 Task: Add a condition where "Channel Is Text" in unsolved tickets in your groups.
Action: Mouse moved to (103, 364)
Screenshot: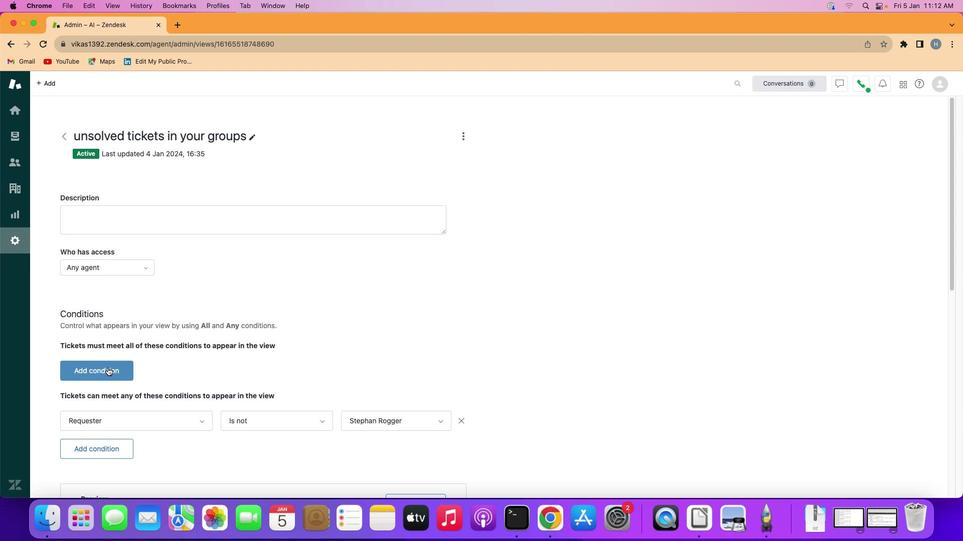 
Action: Mouse pressed left at (103, 364)
Screenshot: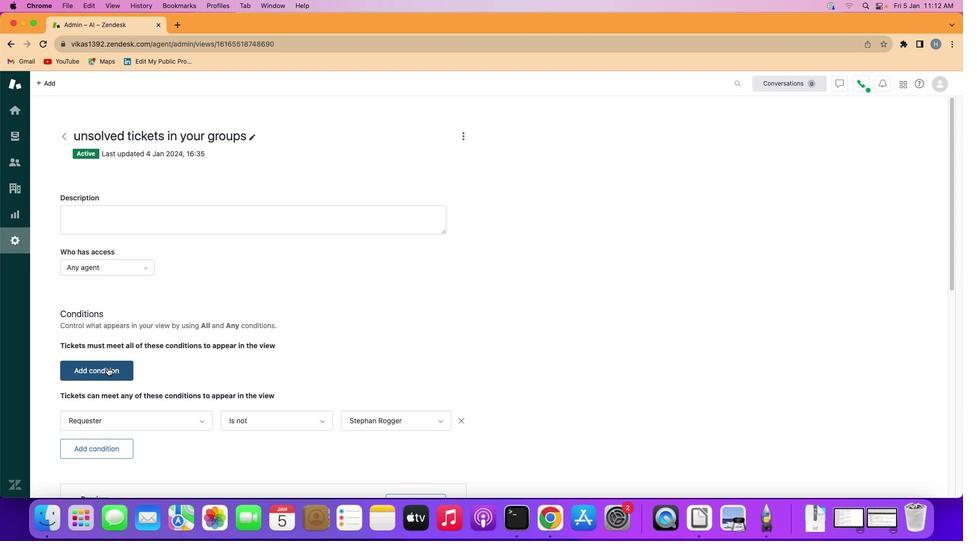 
Action: Mouse moved to (107, 362)
Screenshot: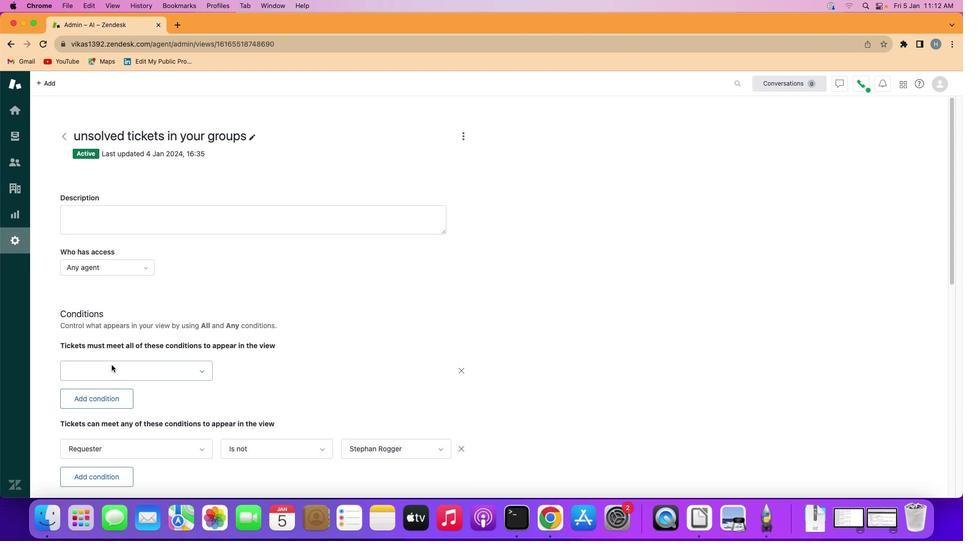 
Action: Mouse pressed left at (107, 362)
Screenshot: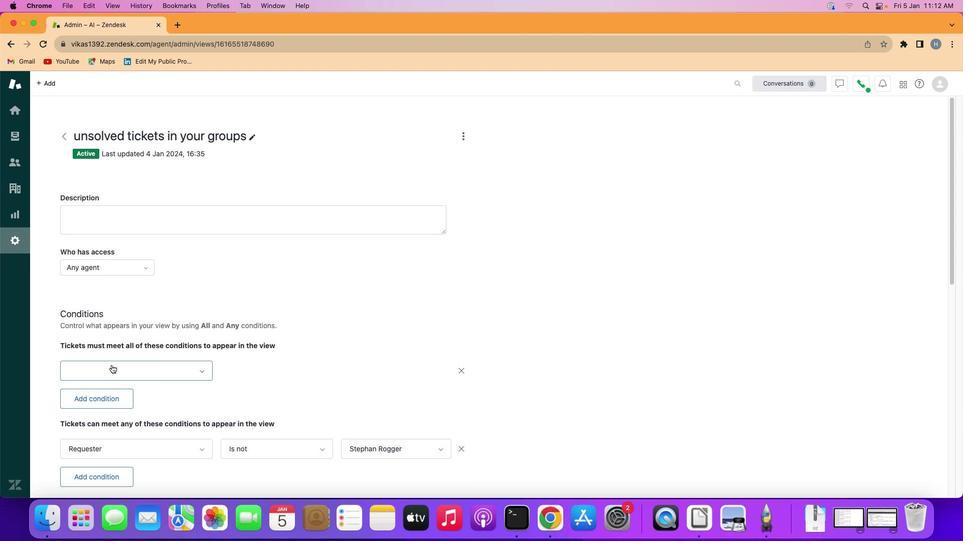 
Action: Mouse moved to (123, 284)
Screenshot: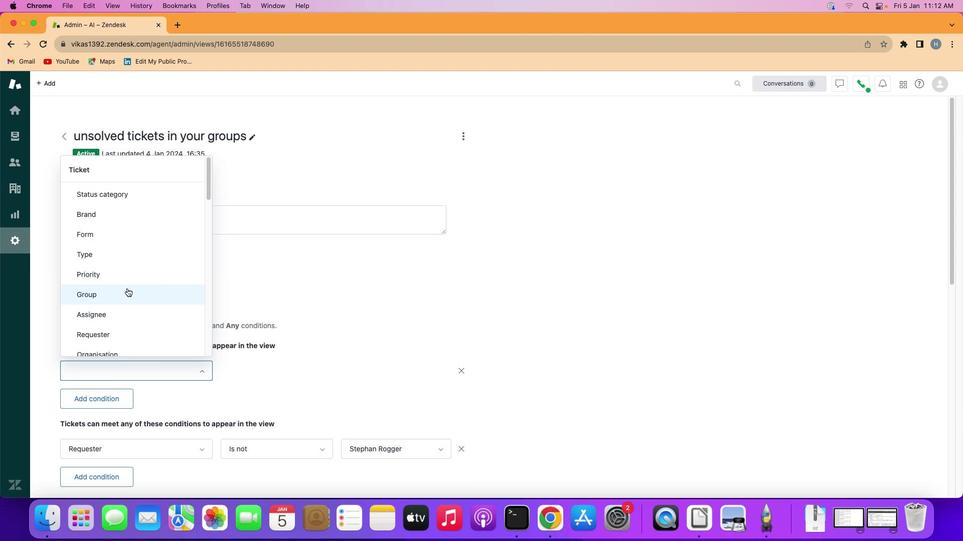 
Action: Mouse scrolled (123, 284) with delta (-3, -3)
Screenshot: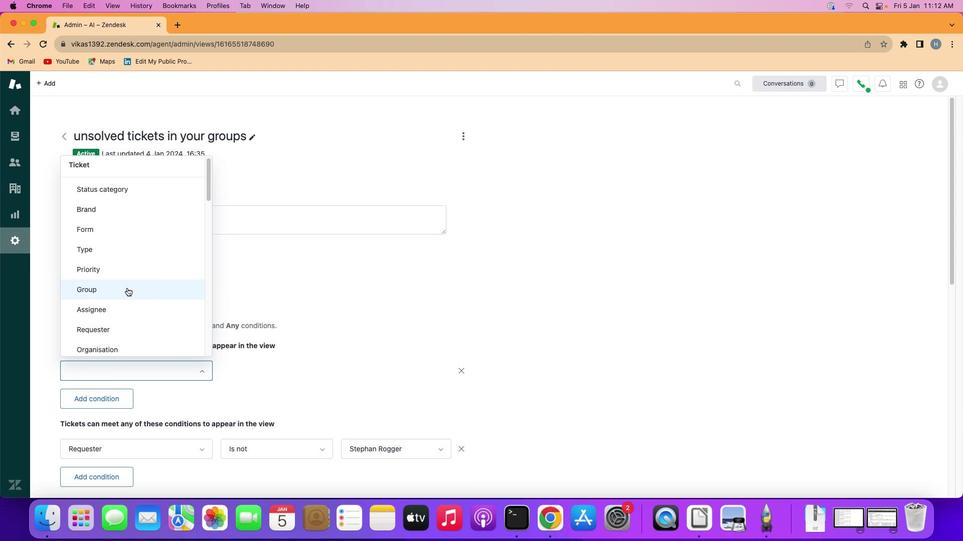 
Action: Mouse scrolled (123, 284) with delta (-3, -3)
Screenshot: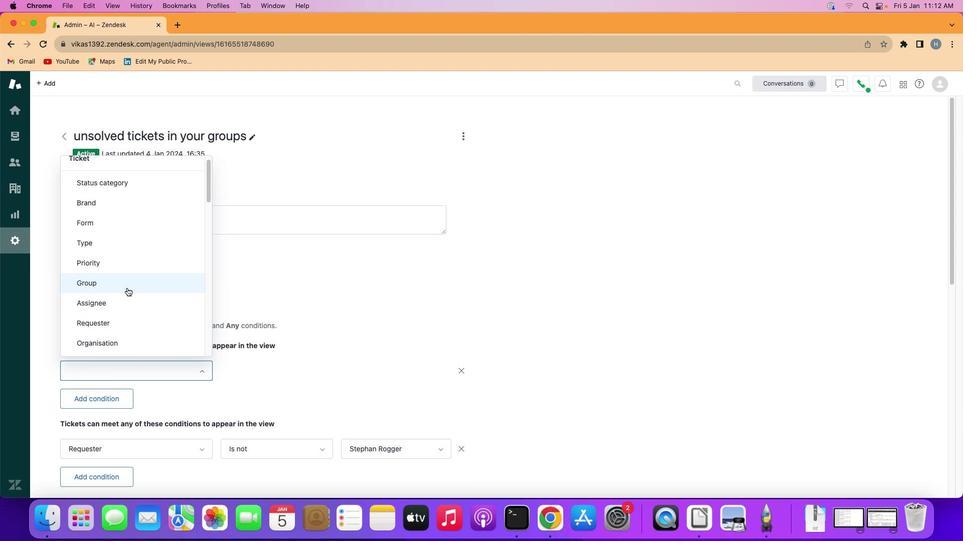 
Action: Mouse scrolled (123, 284) with delta (-3, -4)
Screenshot: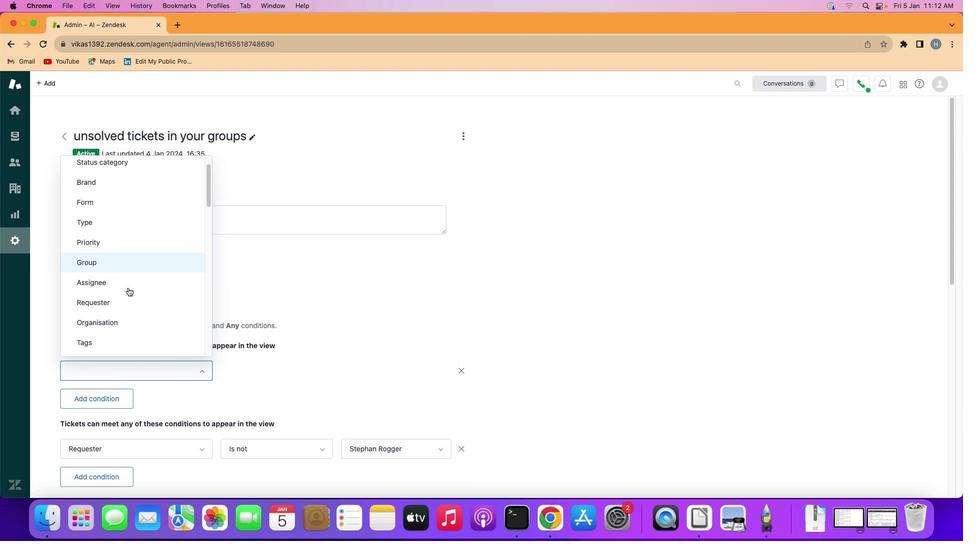 
Action: Mouse moved to (123, 284)
Screenshot: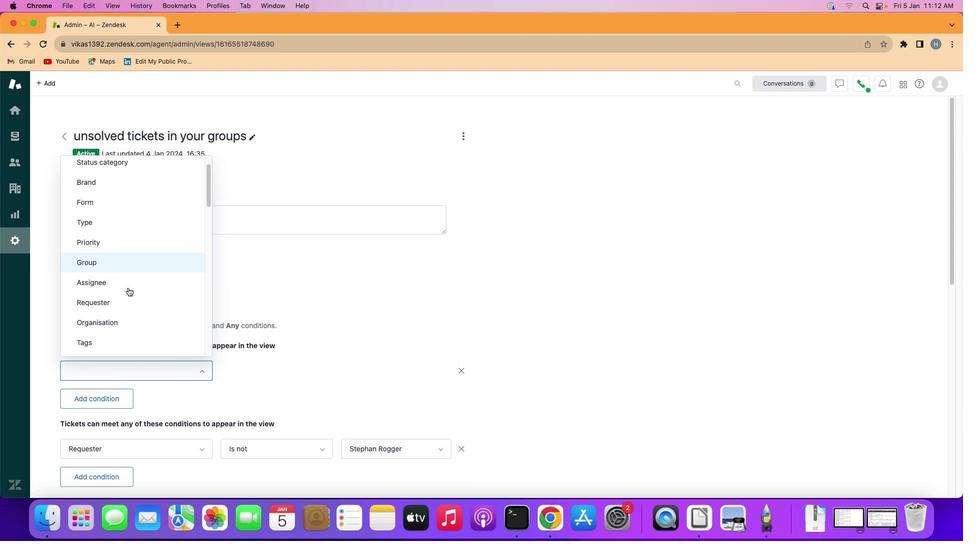 
Action: Mouse scrolled (123, 284) with delta (-3, -4)
Screenshot: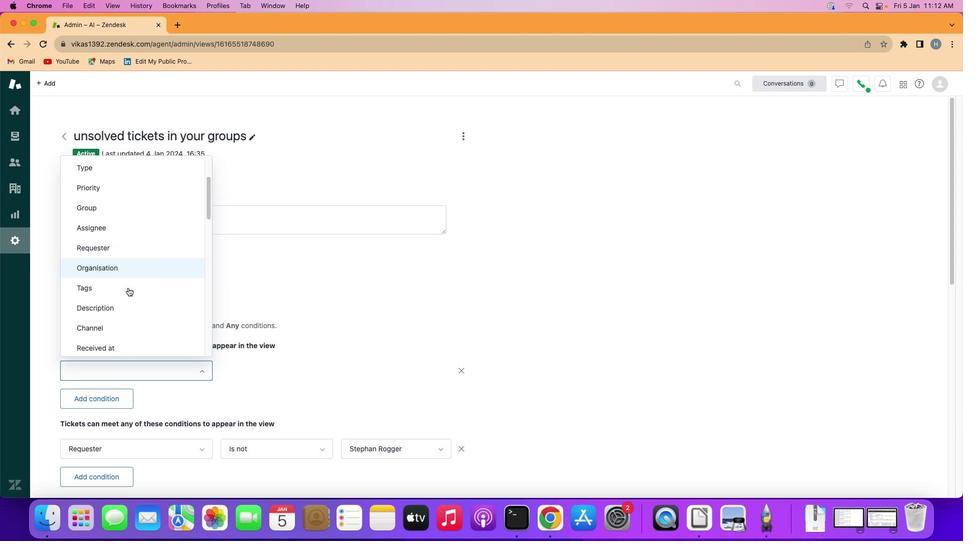 
Action: Mouse moved to (124, 284)
Screenshot: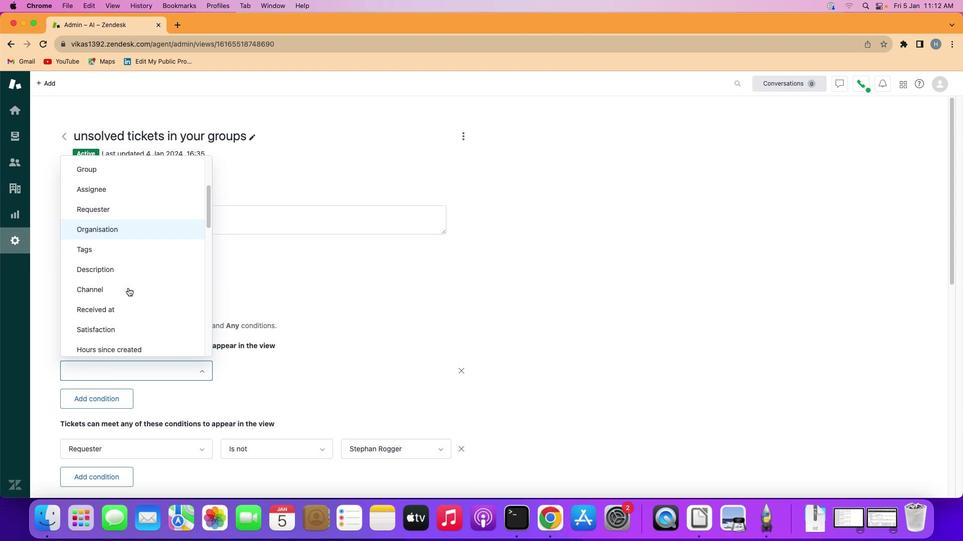 
Action: Mouse scrolled (124, 284) with delta (-3, -4)
Screenshot: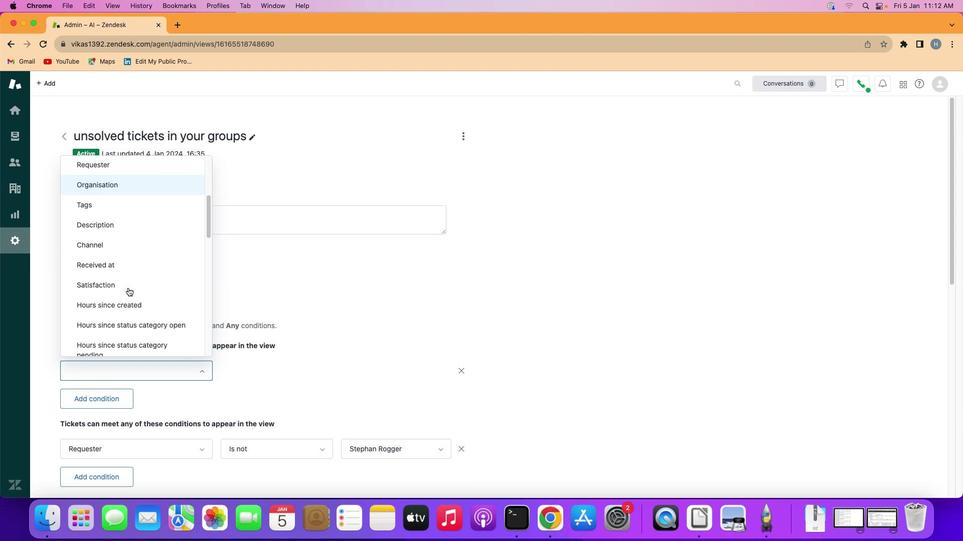 
Action: Mouse moved to (142, 226)
Screenshot: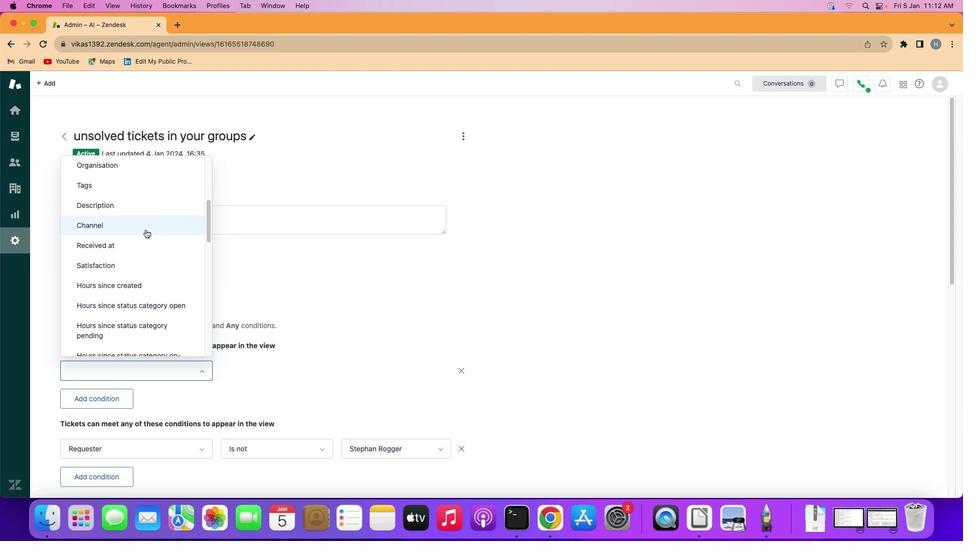 
Action: Mouse pressed left at (142, 226)
Screenshot: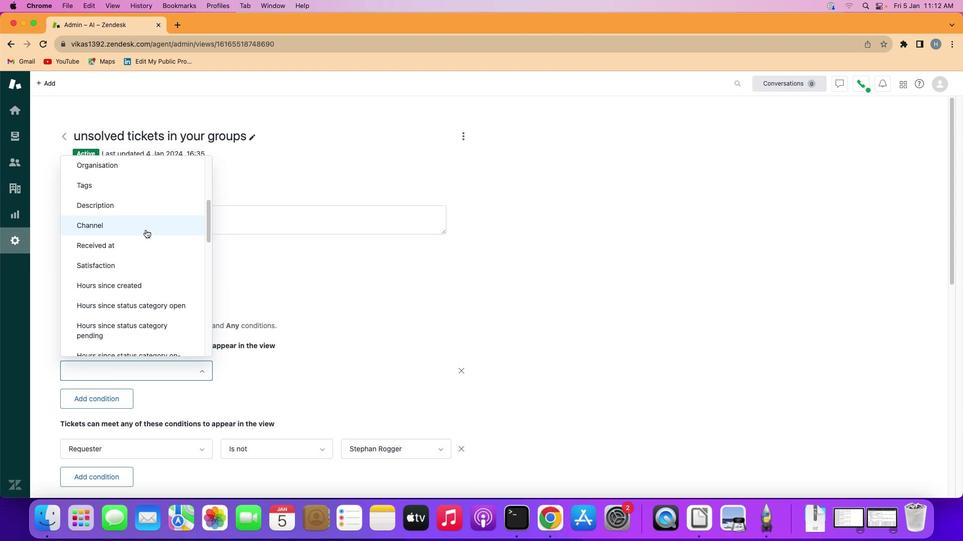 
Action: Mouse moved to (243, 363)
Screenshot: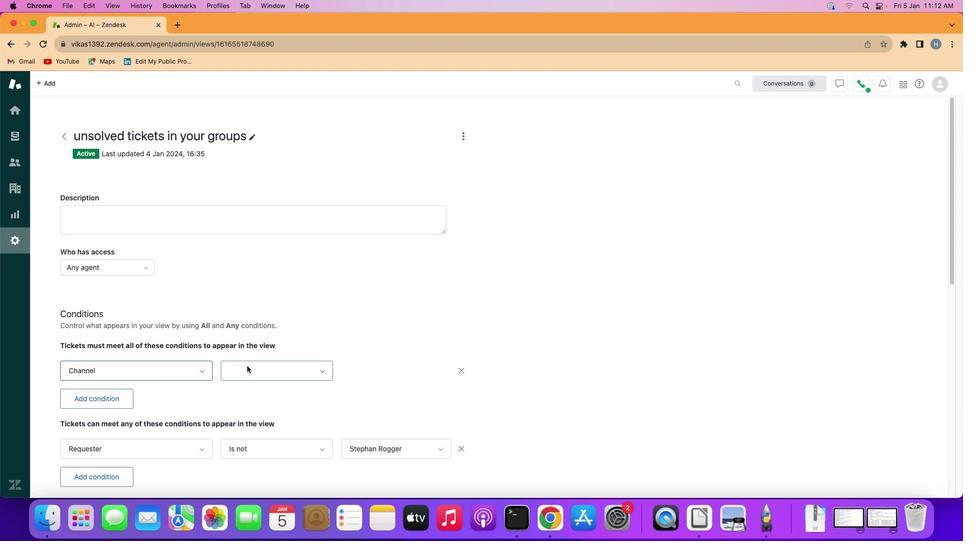 
Action: Mouse pressed left at (243, 363)
Screenshot: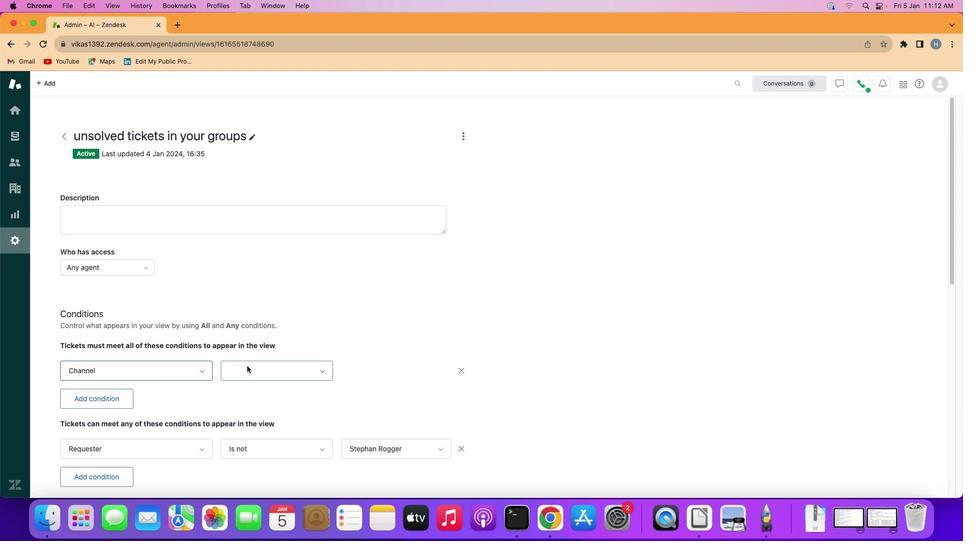 
Action: Mouse moved to (250, 388)
Screenshot: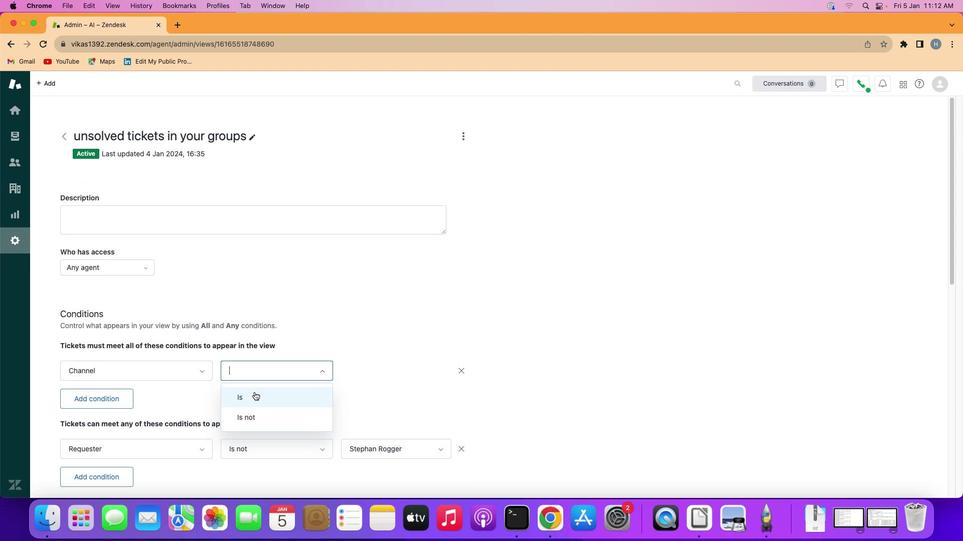 
Action: Mouse pressed left at (250, 388)
Screenshot: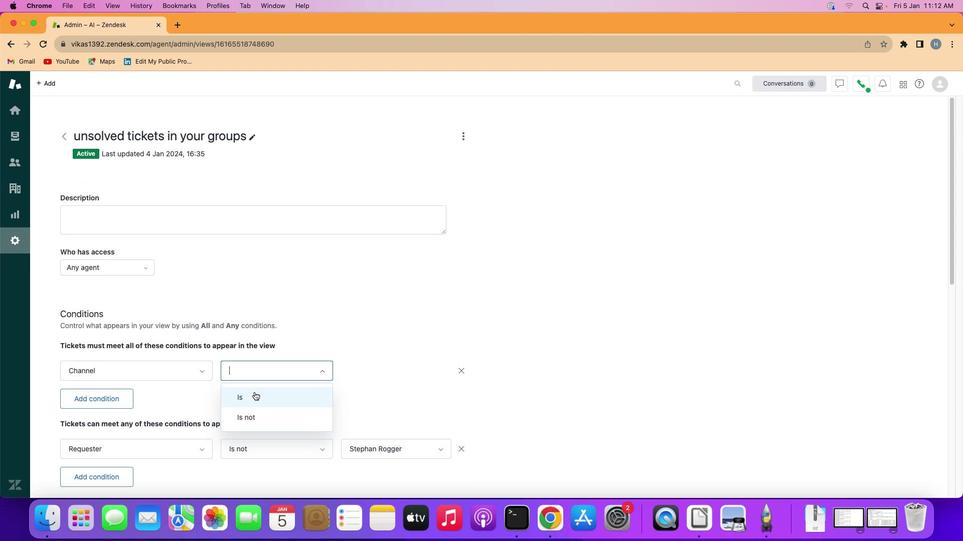 
Action: Mouse moved to (374, 370)
Screenshot: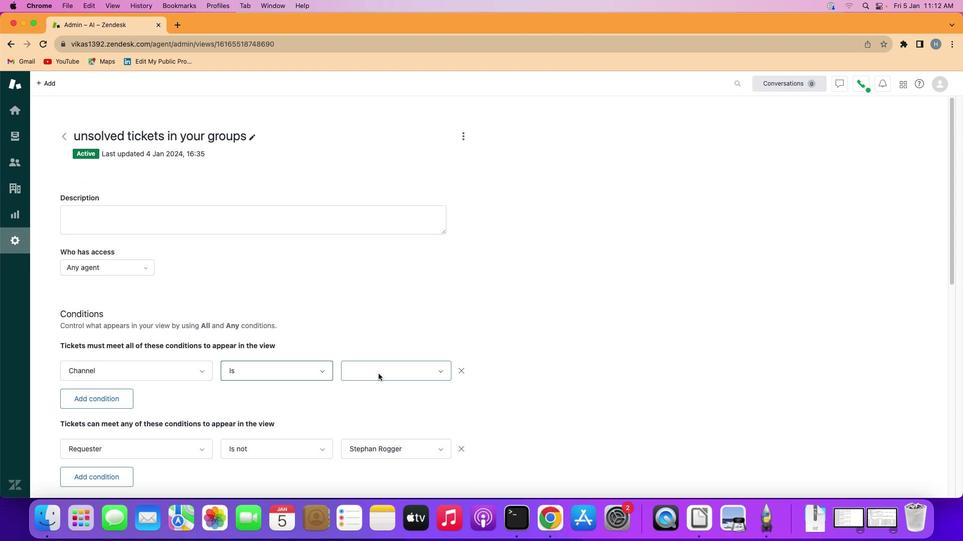 
Action: Mouse pressed left at (374, 370)
Screenshot: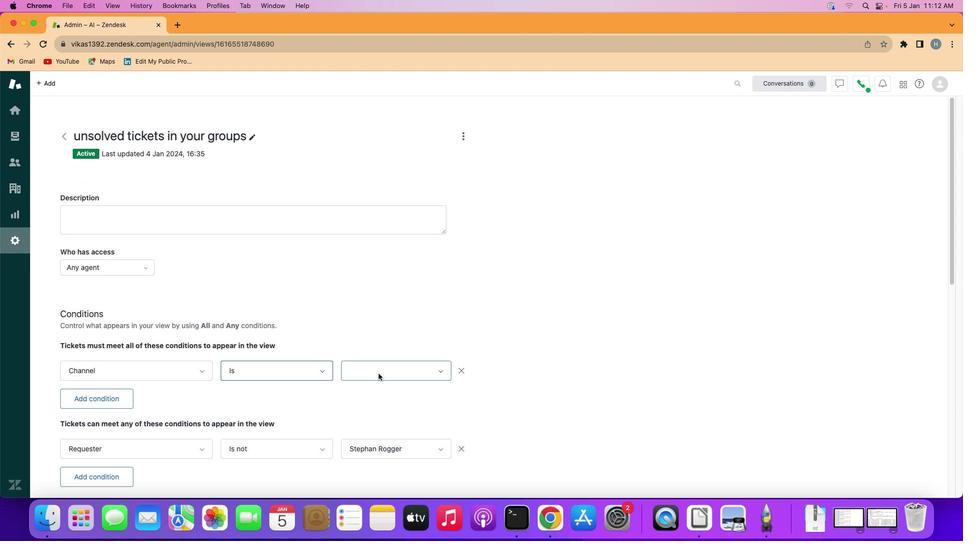 
Action: Mouse moved to (379, 281)
Screenshot: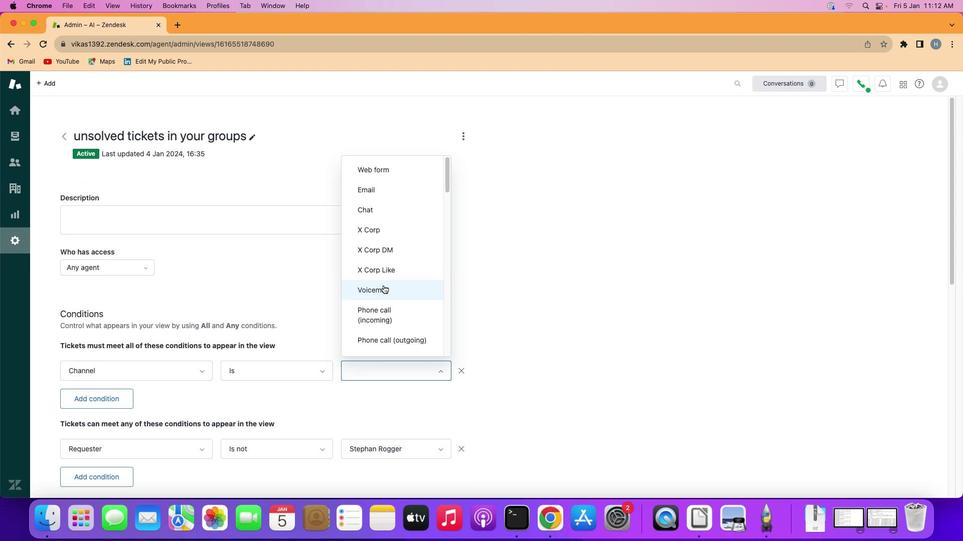 
Action: Mouse scrolled (379, 281) with delta (-3, -3)
Screenshot: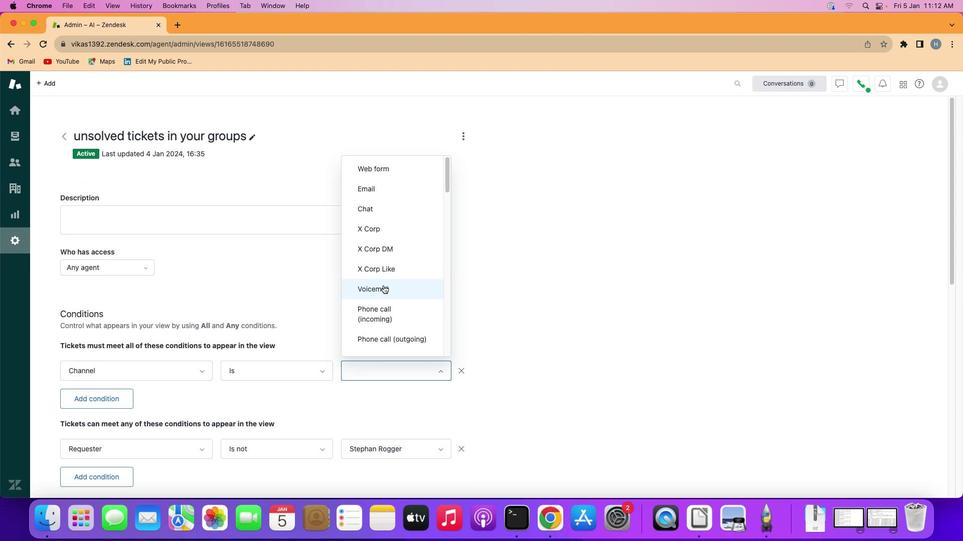 
Action: Mouse scrolled (379, 281) with delta (-3, -2)
Screenshot: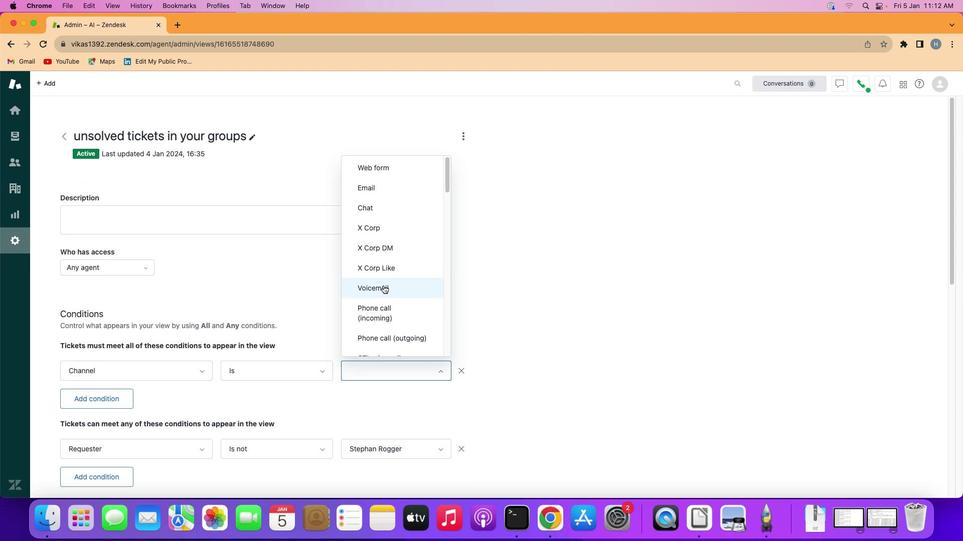 
Action: Mouse scrolled (379, 281) with delta (-3, -3)
Screenshot: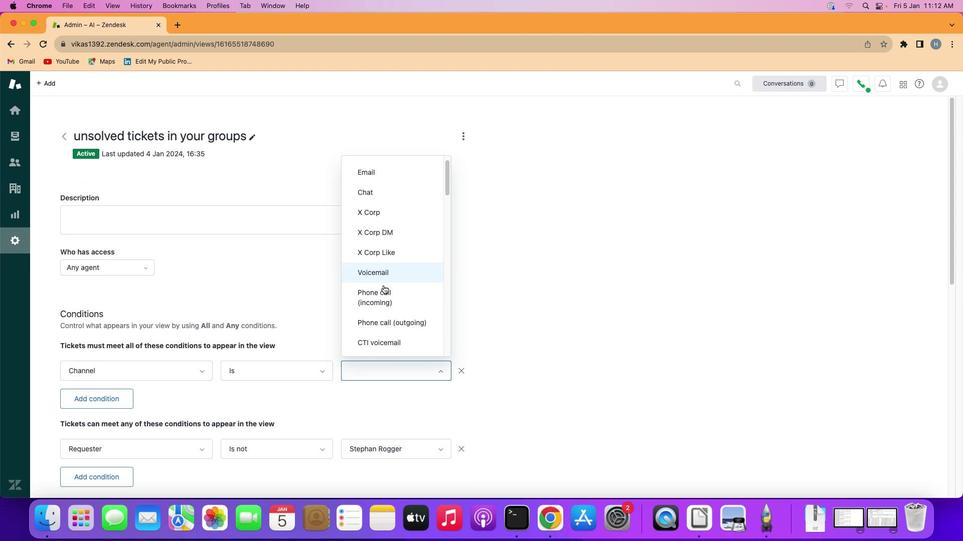 
Action: Mouse scrolled (379, 281) with delta (-3, -3)
Screenshot: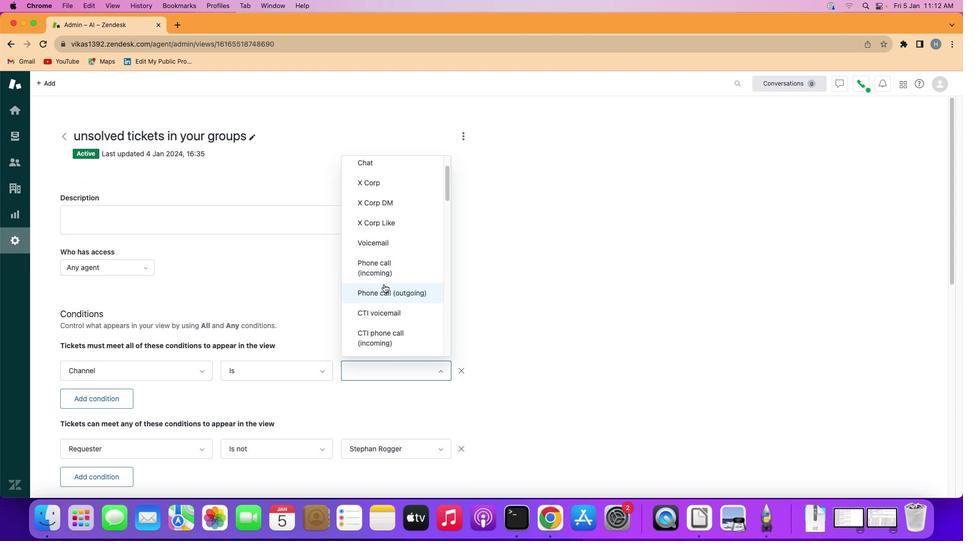 
Action: Mouse moved to (380, 280)
Screenshot: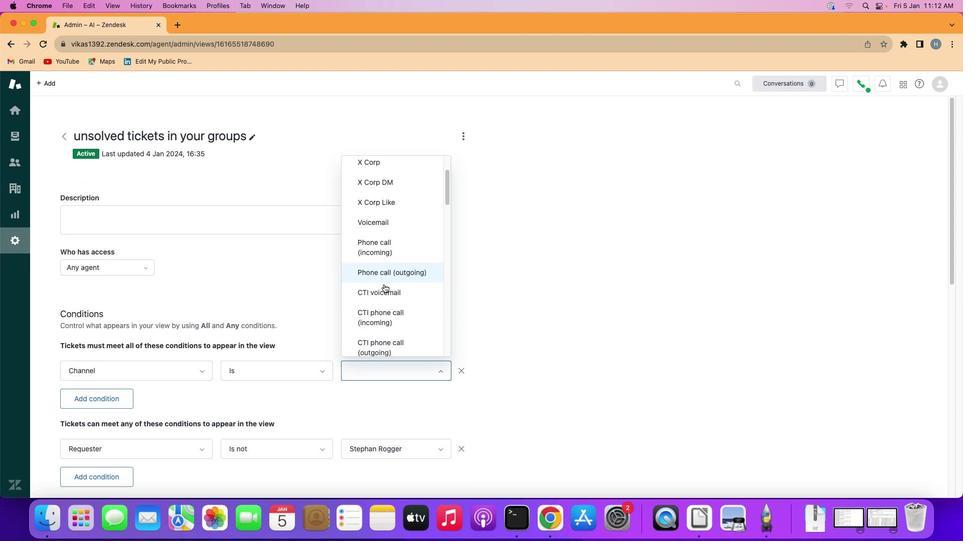 
Action: Mouse scrolled (380, 280) with delta (-3, -3)
Screenshot: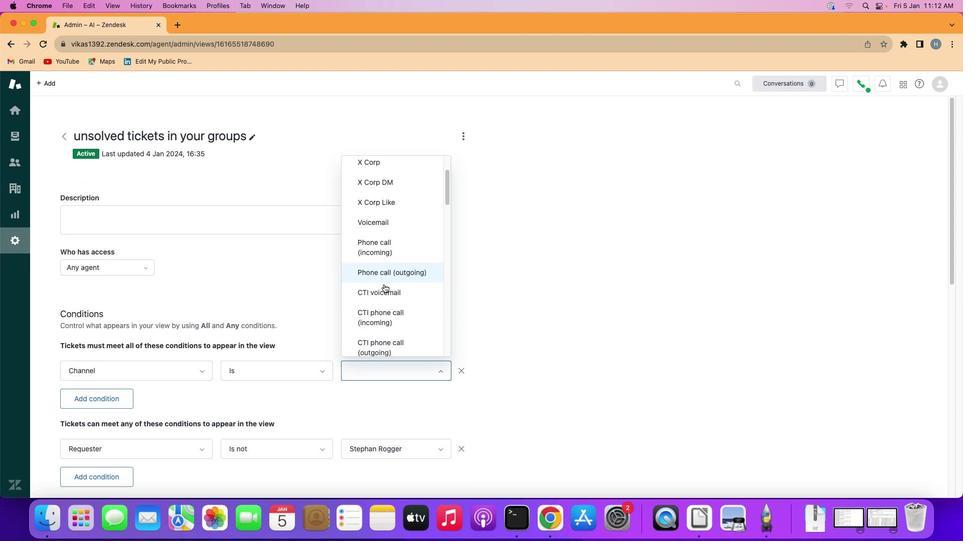 
Action: Mouse moved to (381, 280)
Screenshot: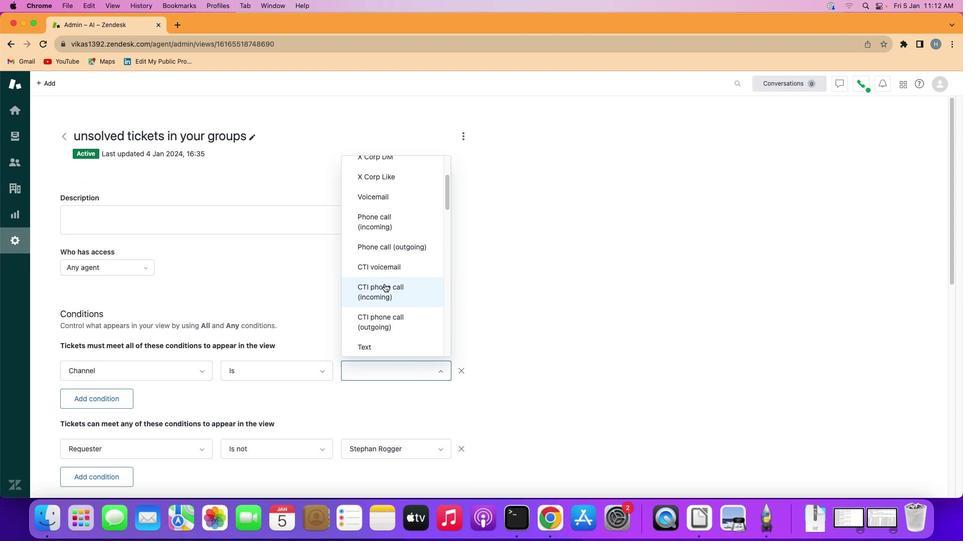 
Action: Mouse scrolled (381, 280) with delta (-3, -3)
Screenshot: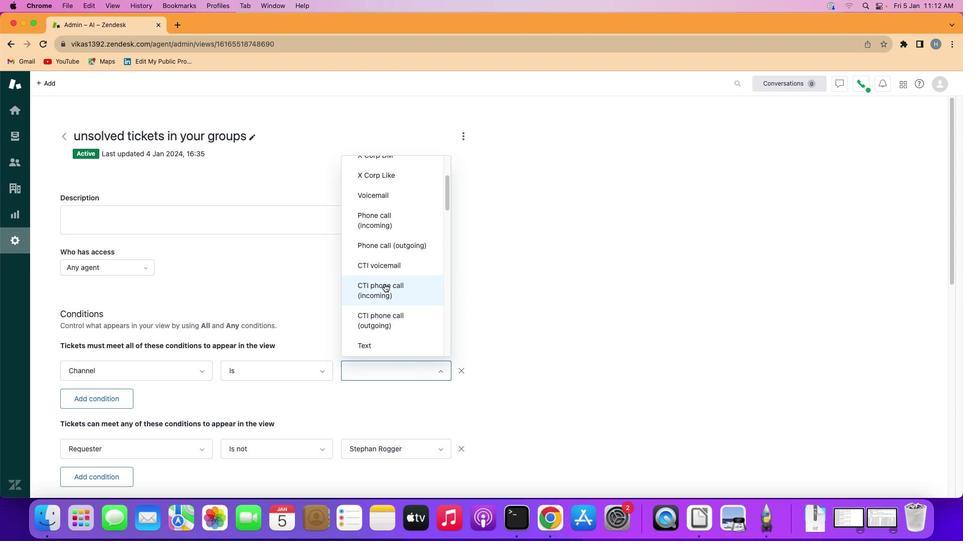 
Action: Mouse scrolled (381, 280) with delta (-3, -3)
Screenshot: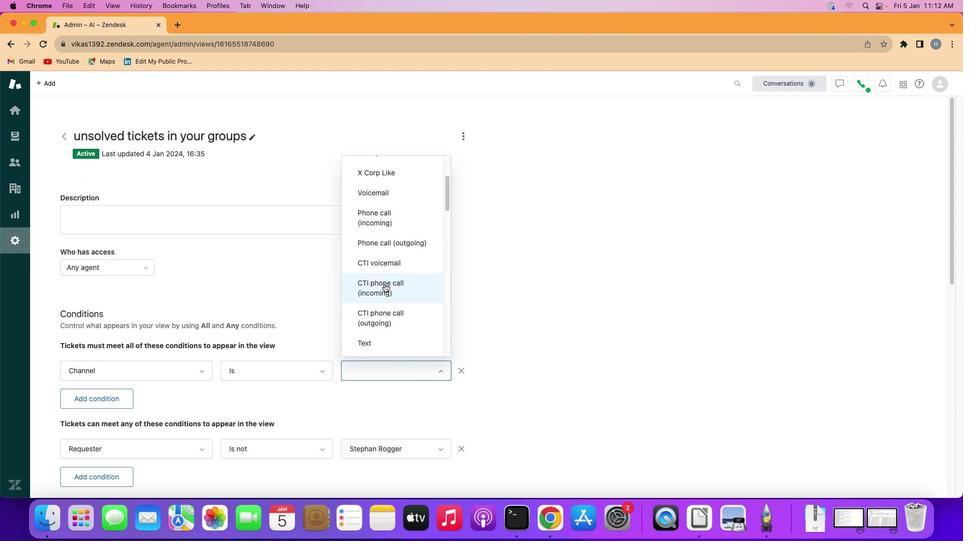 
Action: Mouse scrolled (381, 280) with delta (-3, -3)
Screenshot: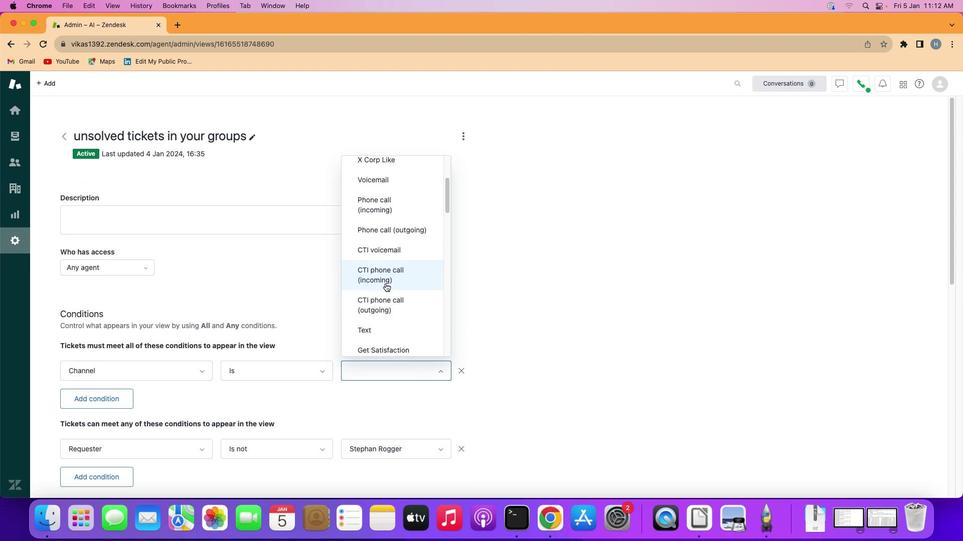 
Action: Mouse moved to (382, 279)
Screenshot: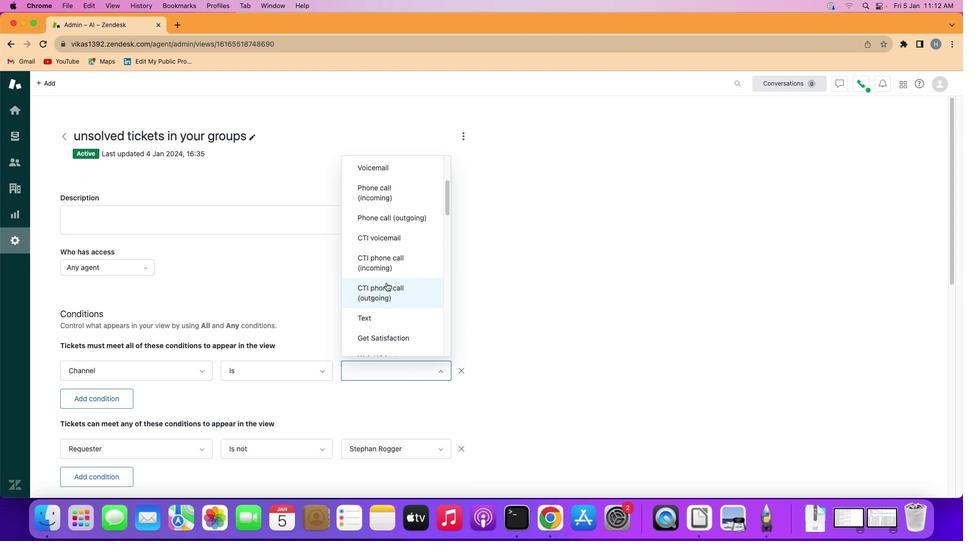 
Action: Mouse scrolled (382, 279) with delta (-3, -3)
Screenshot: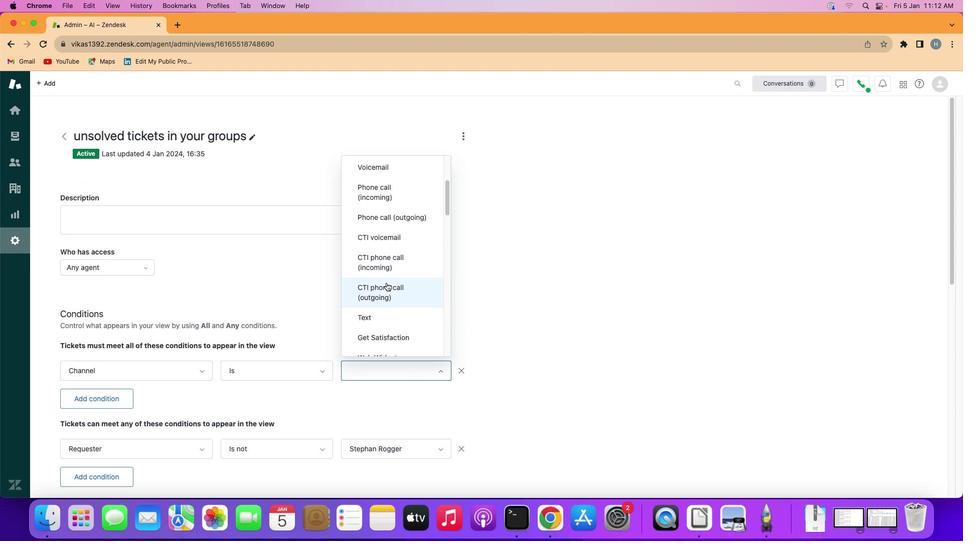 
Action: Mouse moved to (378, 309)
Screenshot: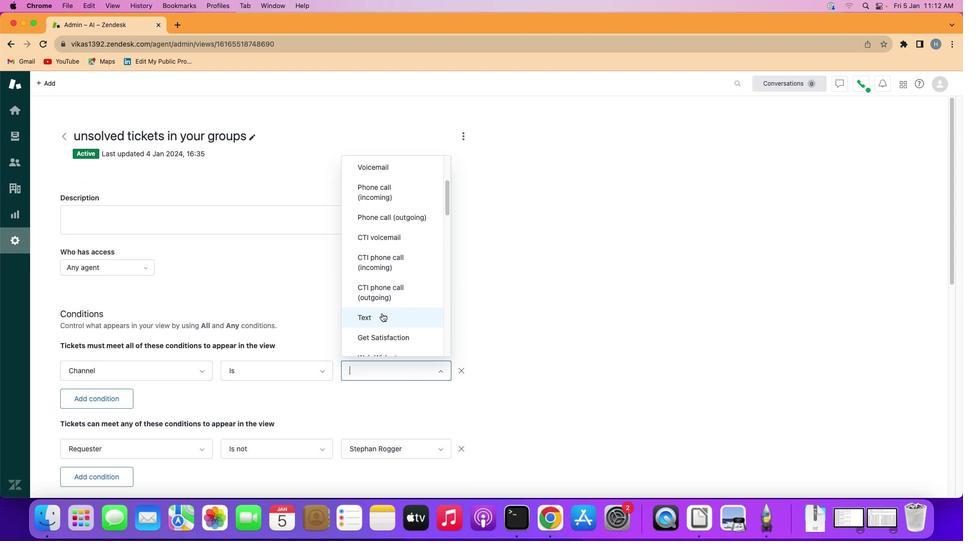 
Action: Mouse pressed left at (378, 309)
Screenshot: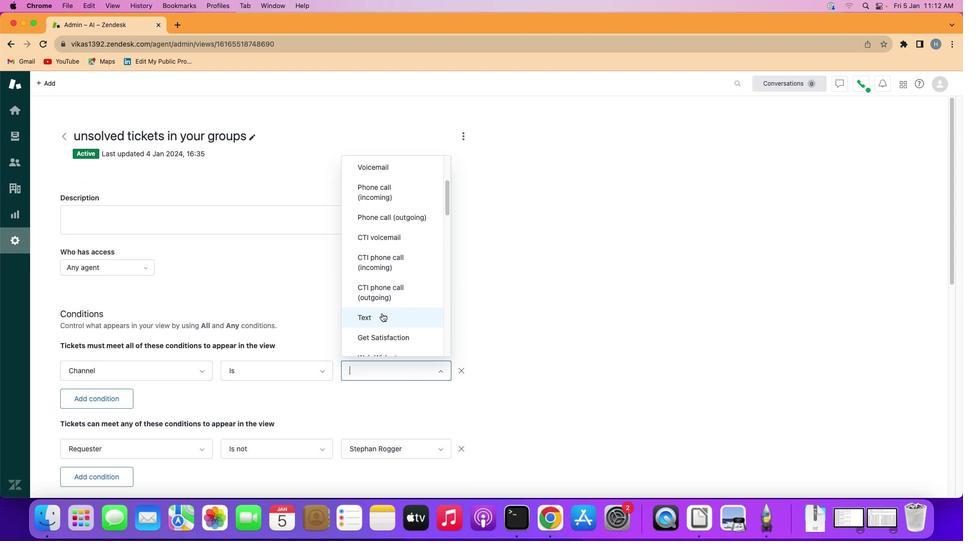
Action: Mouse moved to (374, 310)
Screenshot: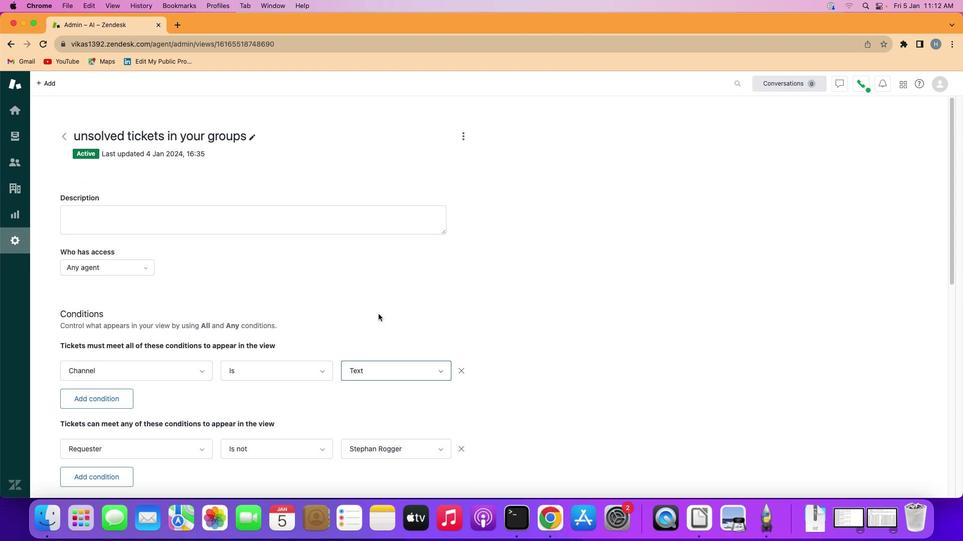 
